 Task: Create a rule from the Routing list, Task moved to a section -> Set Priority in the project AtlasLine , set the section as Done clear the priority
Action: Mouse moved to (847, 246)
Screenshot: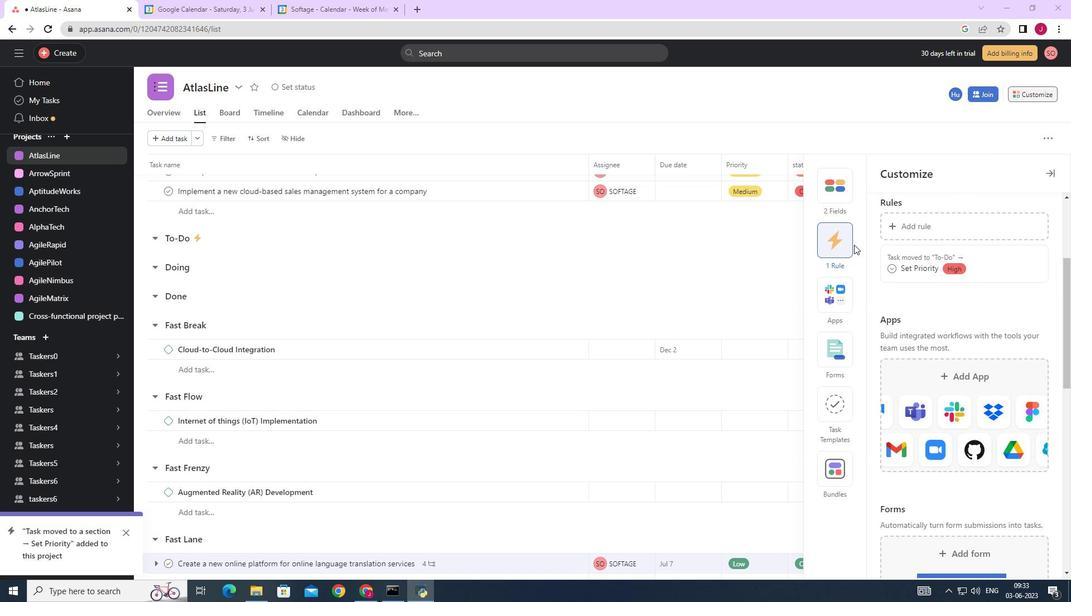 
Action: Mouse pressed left at (847, 246)
Screenshot: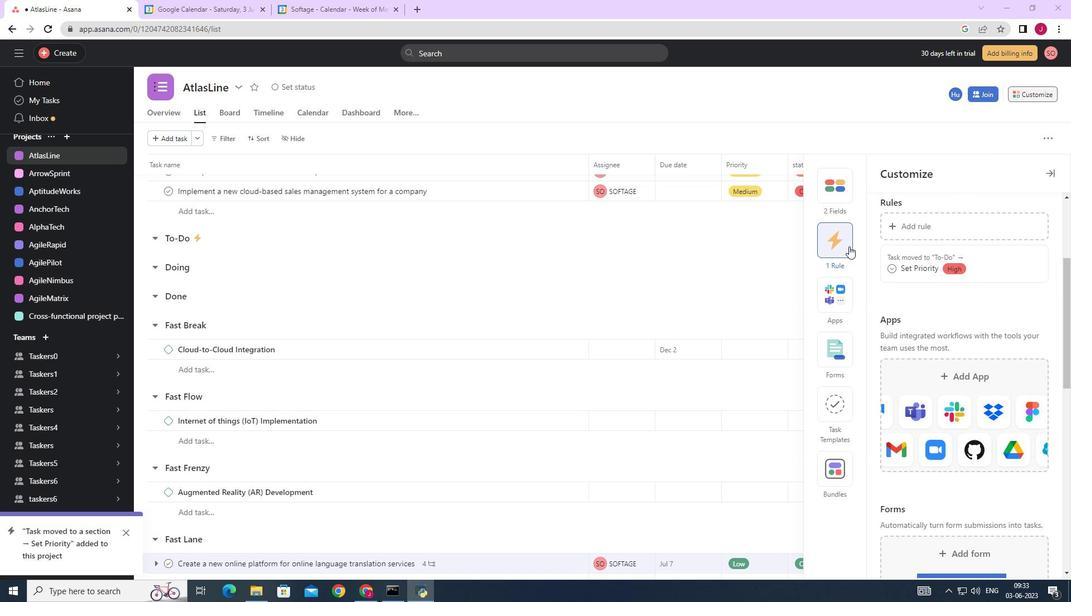 
Action: Mouse moved to (919, 225)
Screenshot: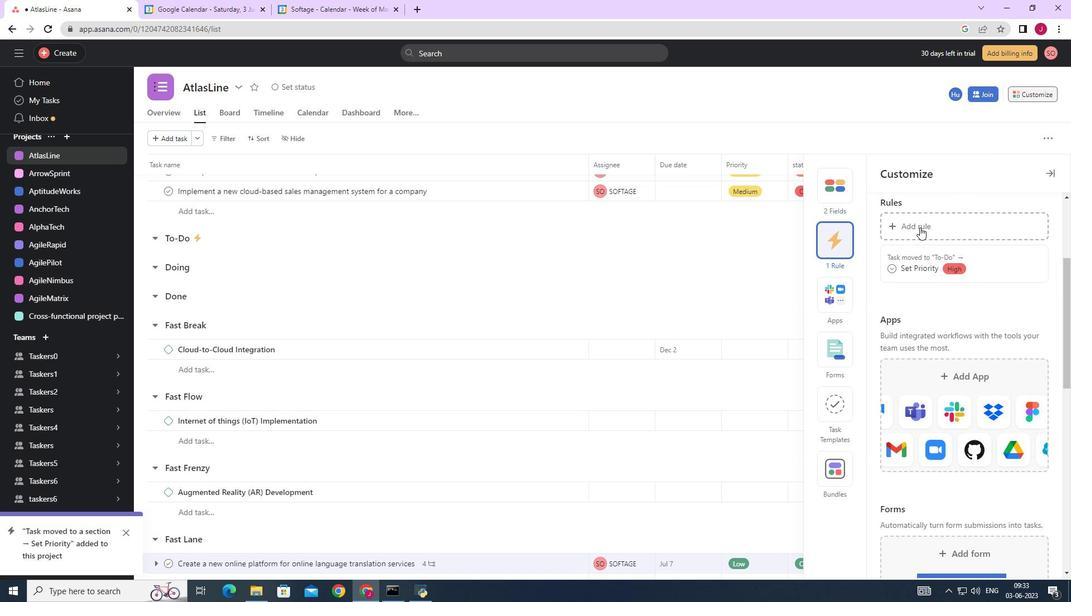 
Action: Mouse pressed left at (919, 225)
Screenshot: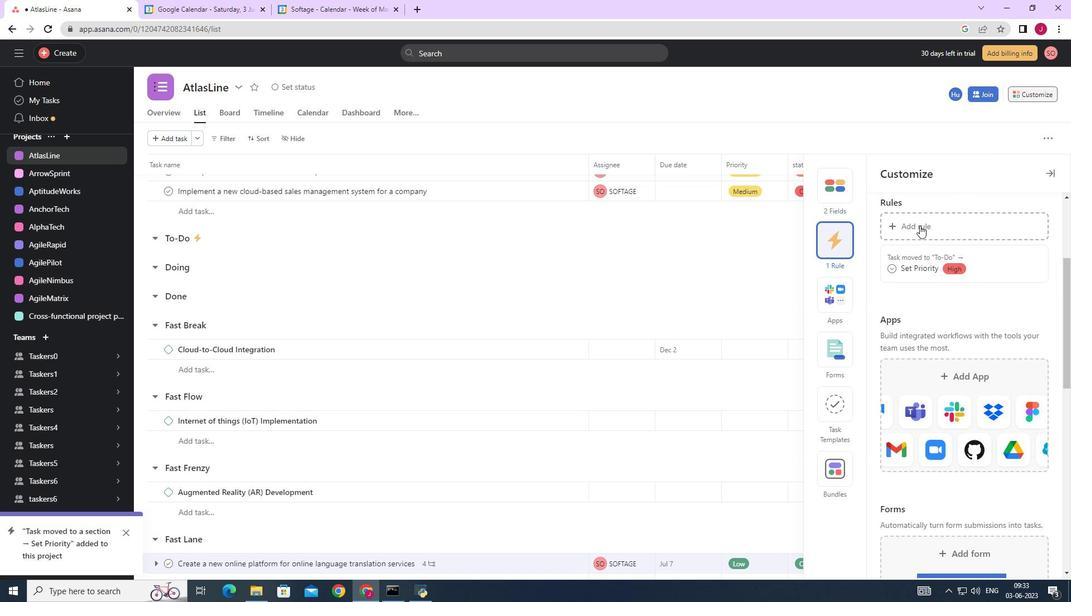 
Action: Mouse moved to (234, 145)
Screenshot: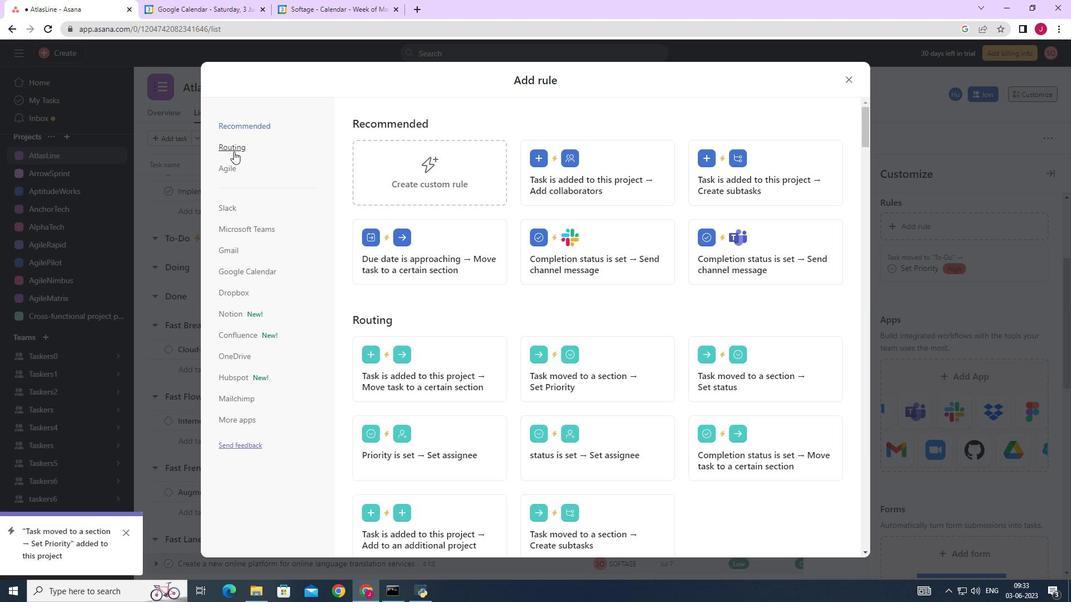 
Action: Mouse pressed left at (234, 145)
Screenshot: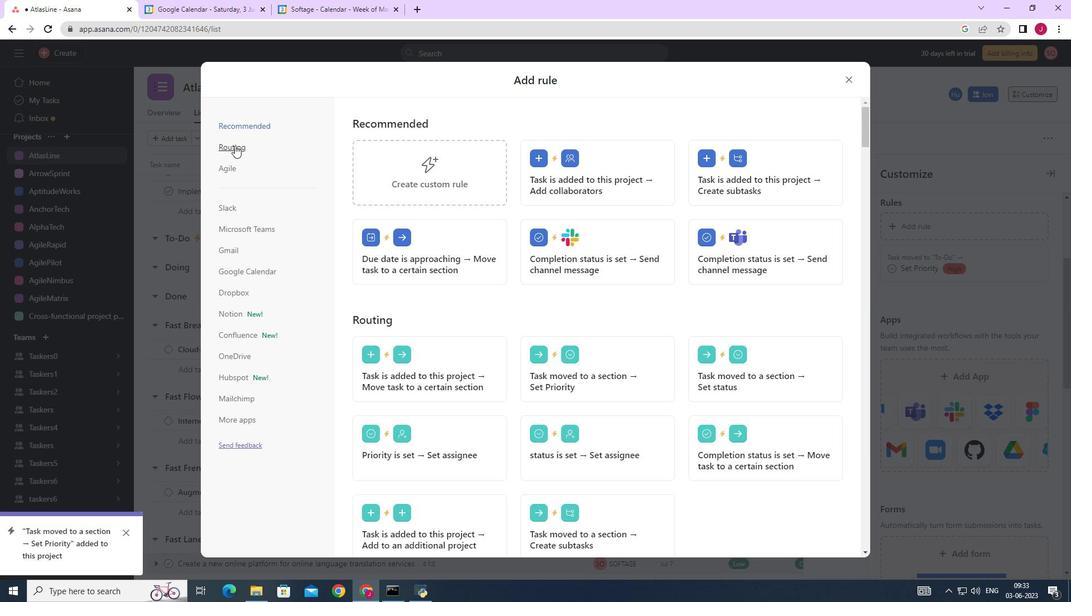
Action: Mouse moved to (598, 182)
Screenshot: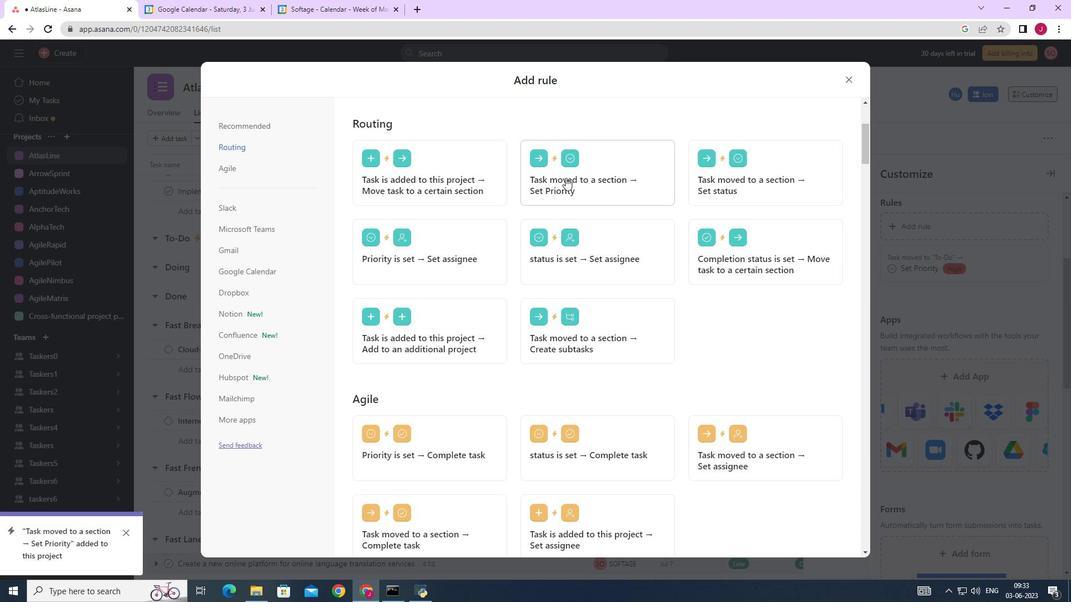 
Action: Mouse pressed left at (598, 182)
Screenshot: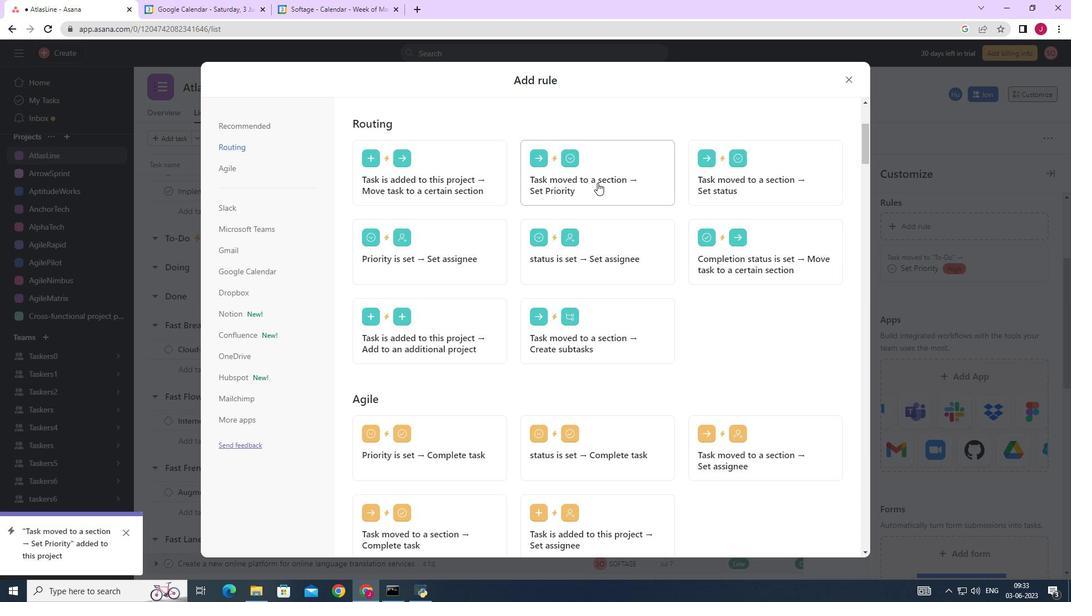 
Action: Mouse moved to (430, 295)
Screenshot: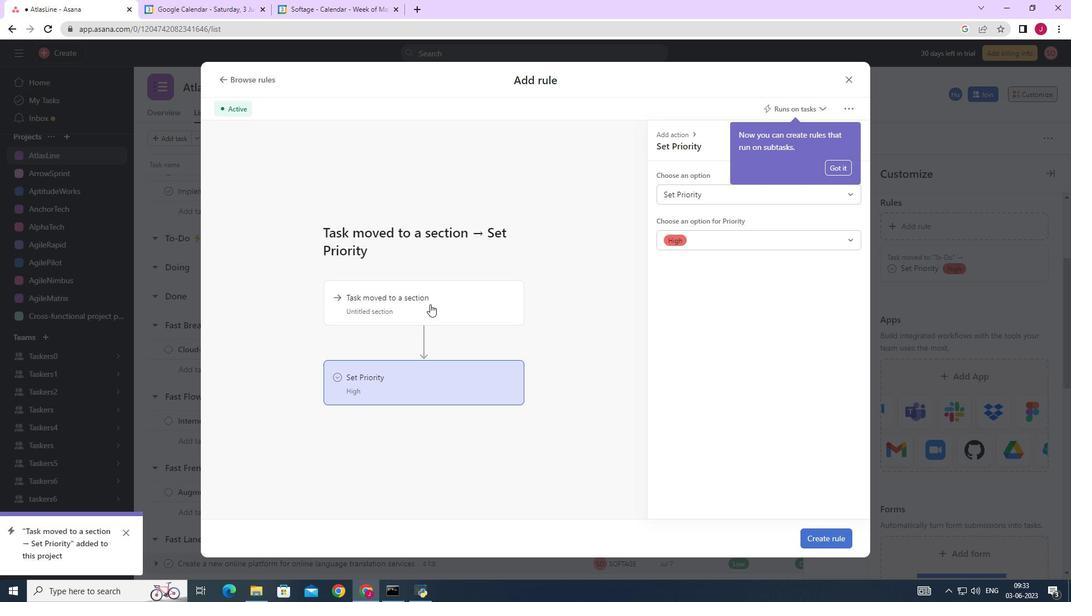 
Action: Mouse pressed left at (430, 295)
Screenshot: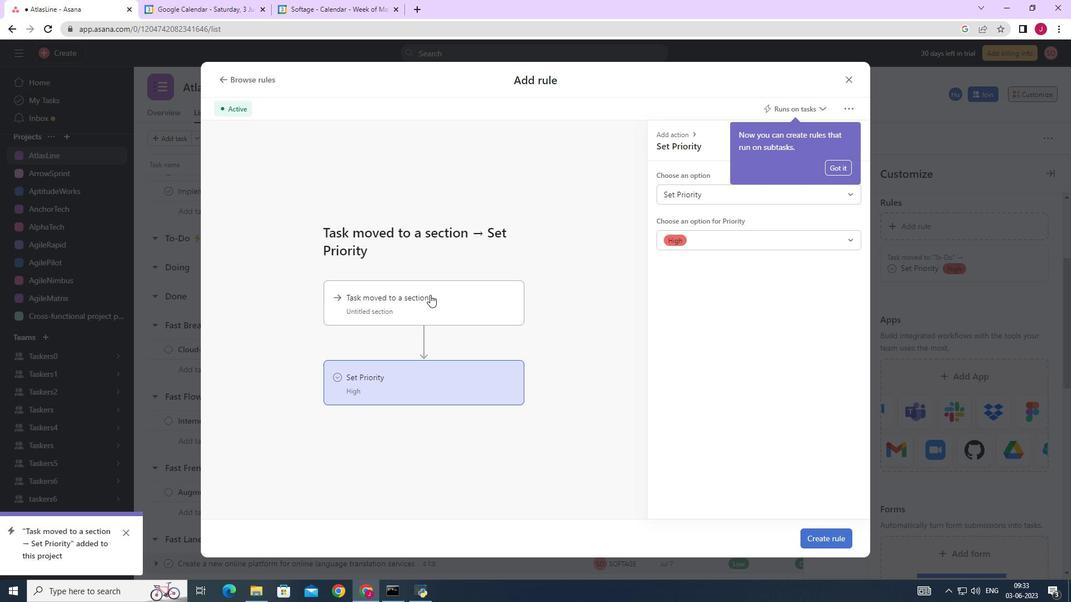 
Action: Mouse moved to (705, 191)
Screenshot: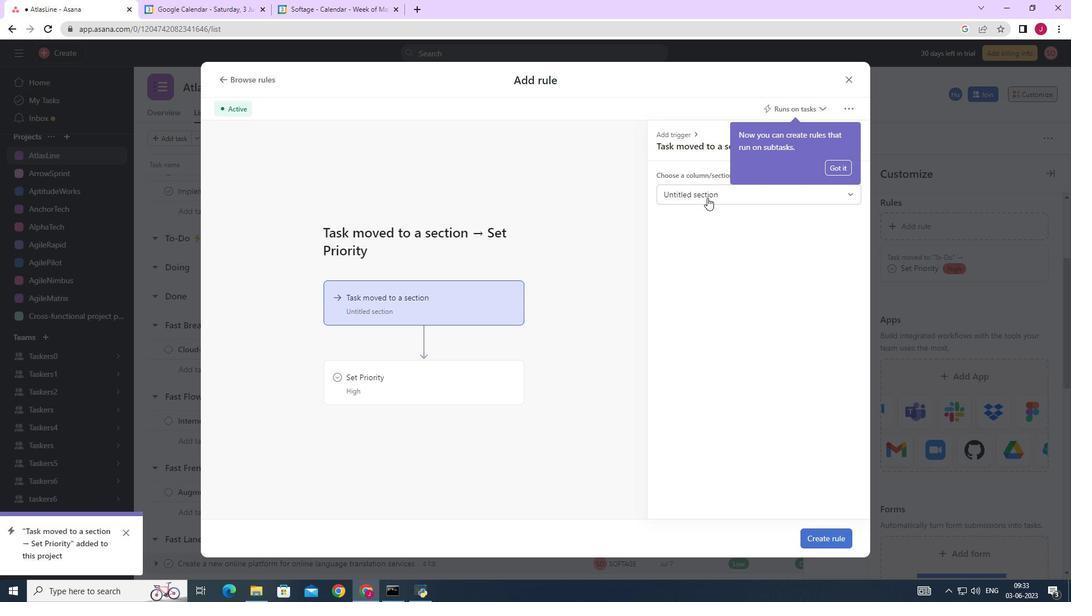 
Action: Mouse pressed left at (705, 191)
Screenshot: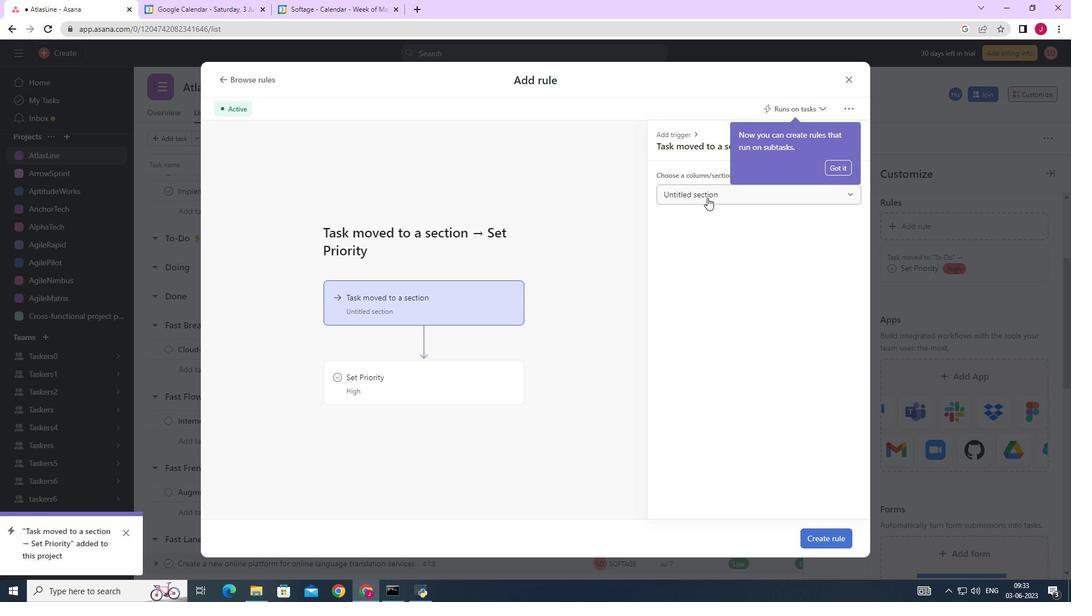 
Action: Mouse moved to (688, 278)
Screenshot: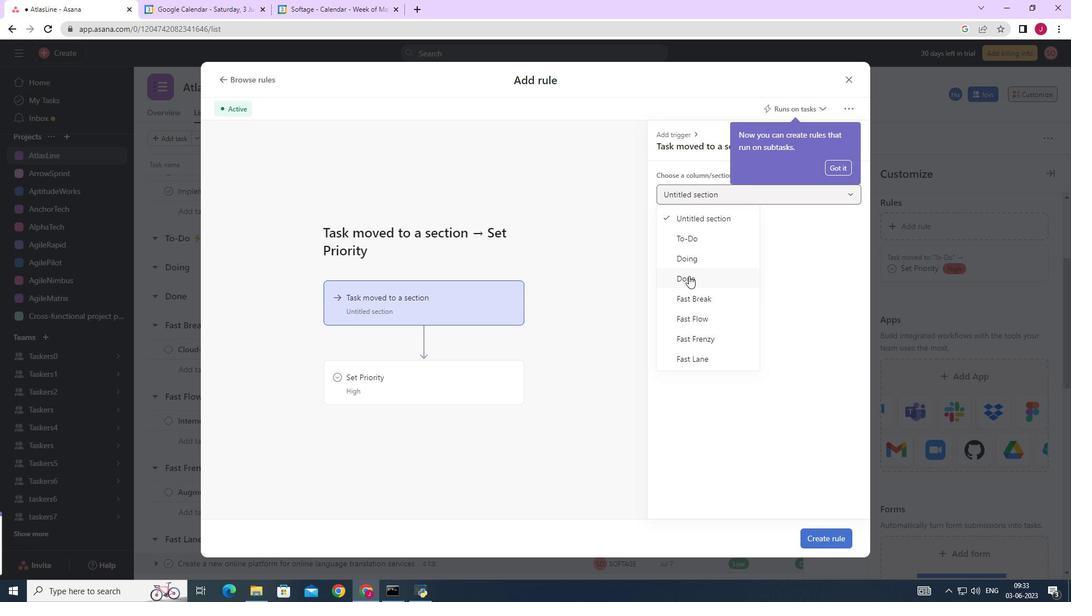 
Action: Mouse pressed left at (688, 278)
Screenshot: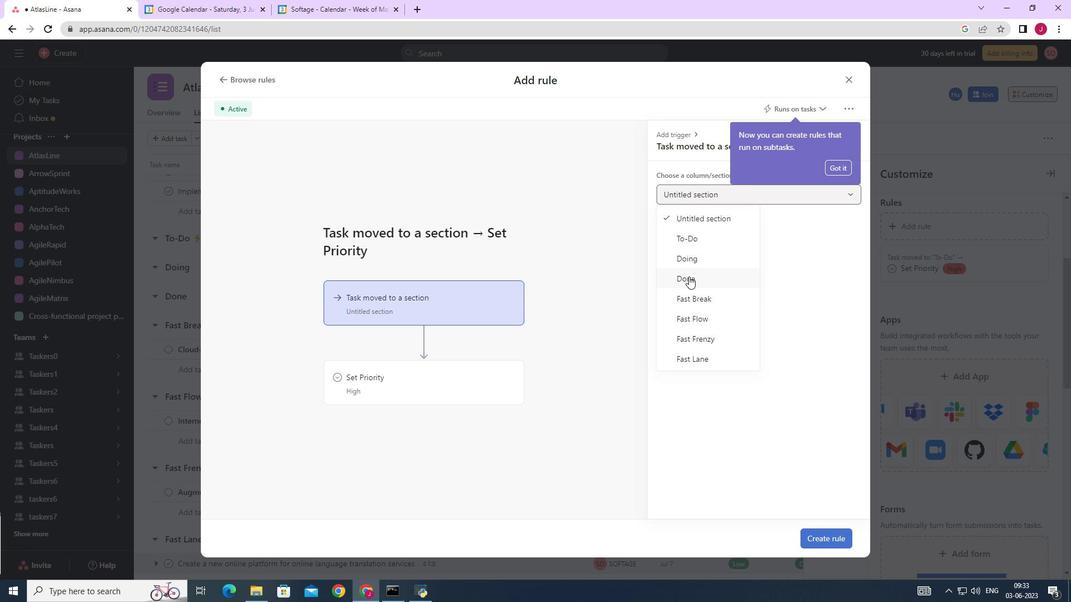 
Action: Mouse moved to (480, 377)
Screenshot: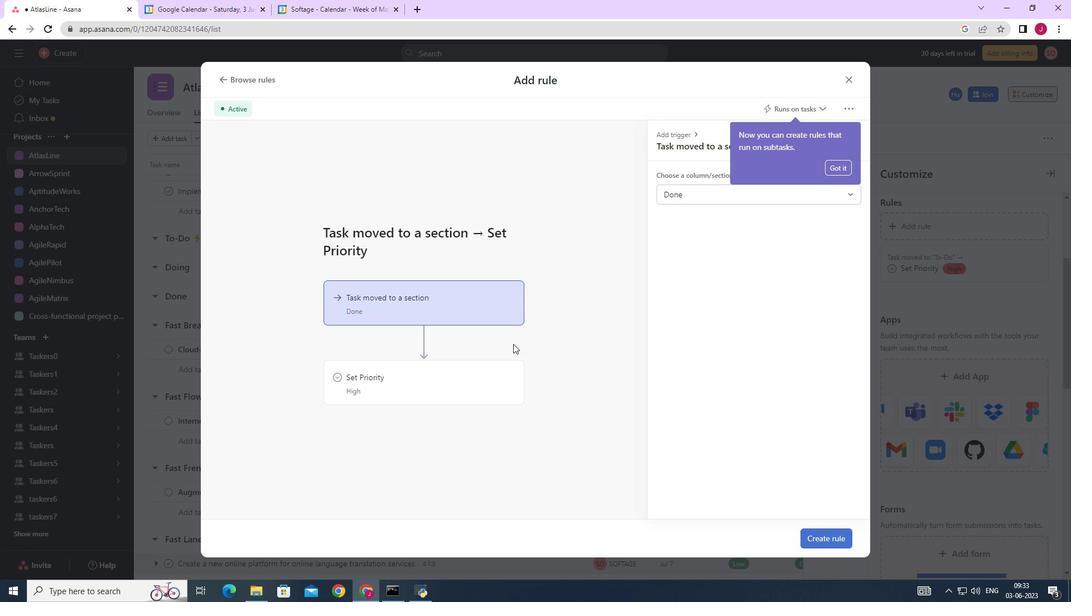 
Action: Mouse pressed left at (480, 377)
Screenshot: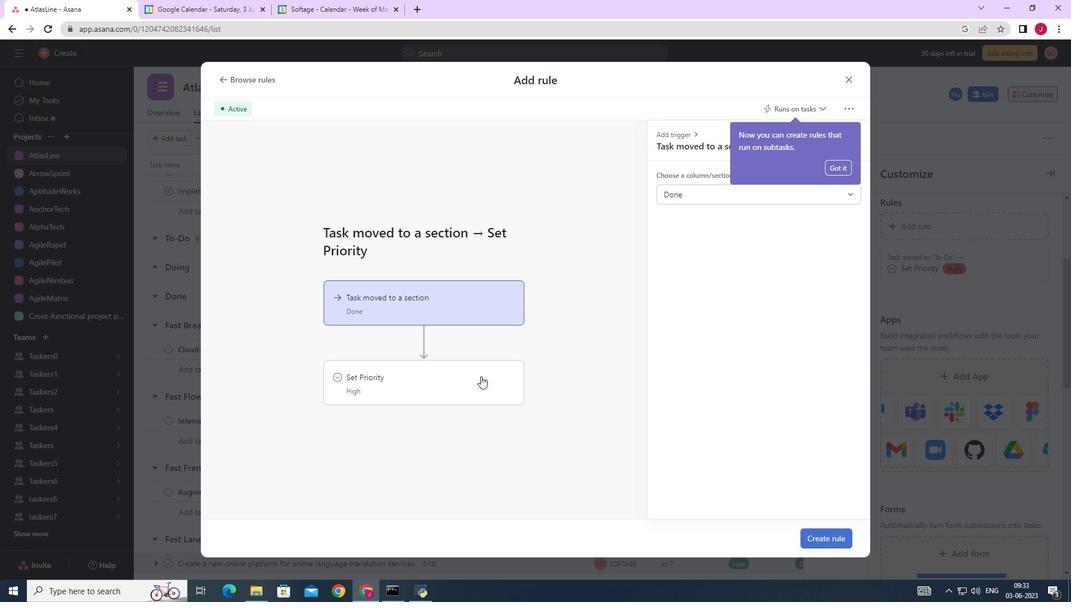 
Action: Mouse moved to (698, 190)
Screenshot: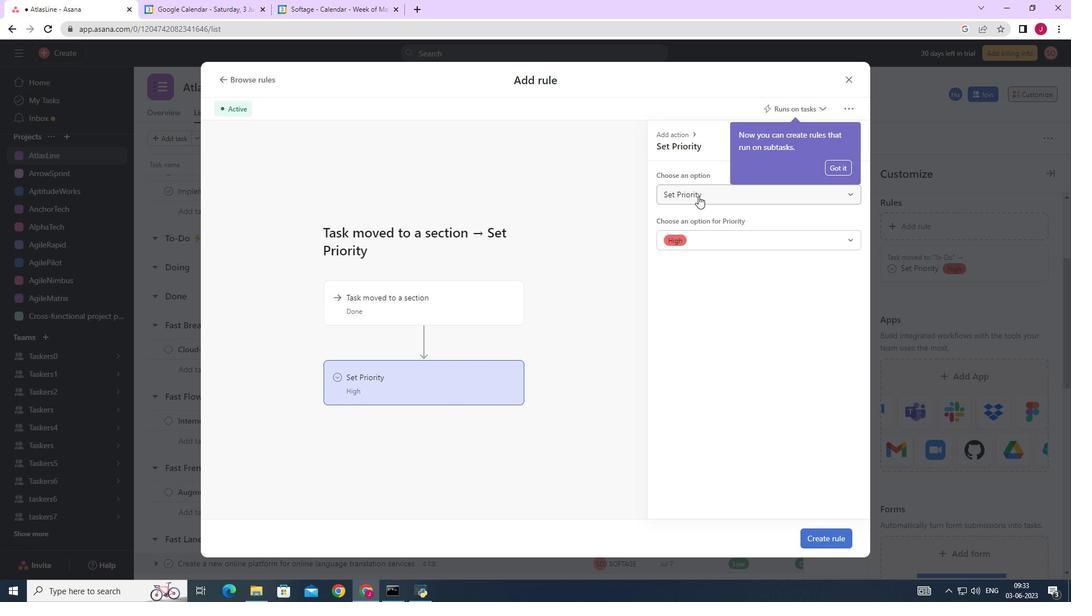 
Action: Mouse pressed left at (698, 190)
Screenshot: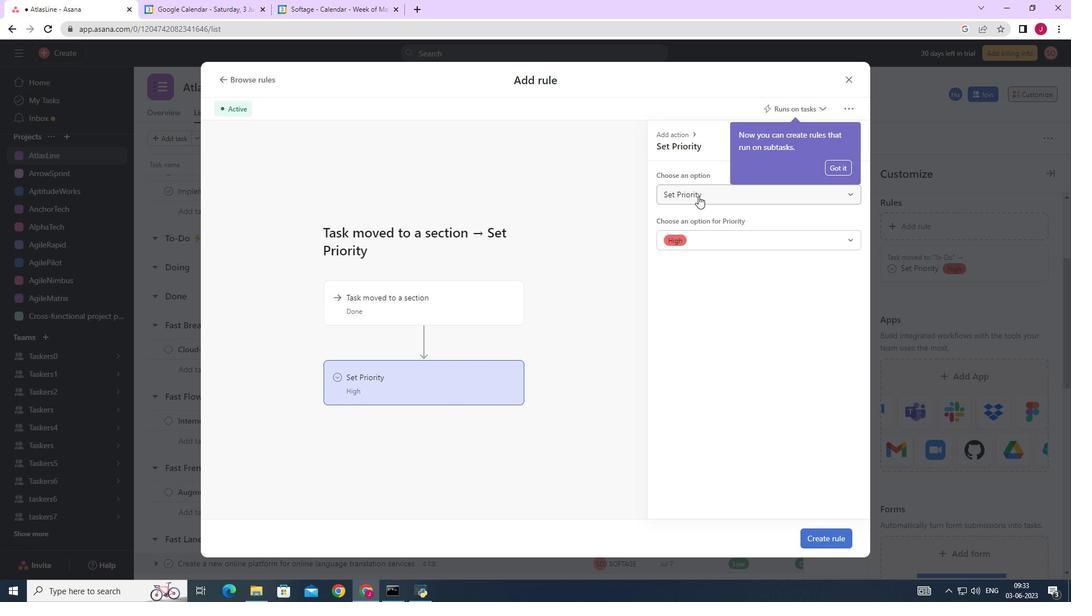 
Action: Mouse moved to (702, 240)
Screenshot: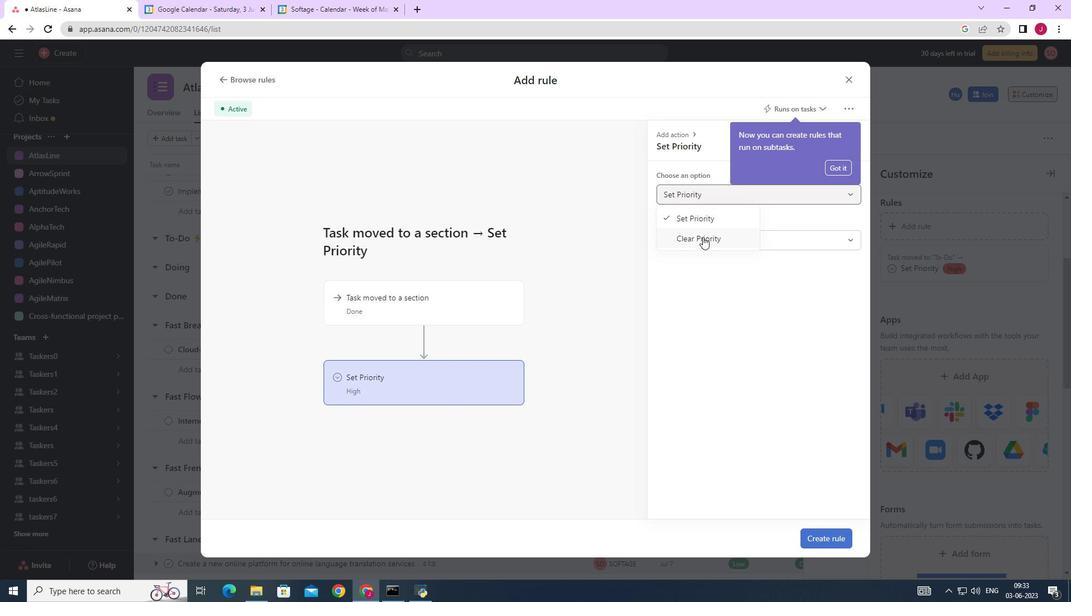
Action: Mouse pressed left at (702, 240)
Screenshot: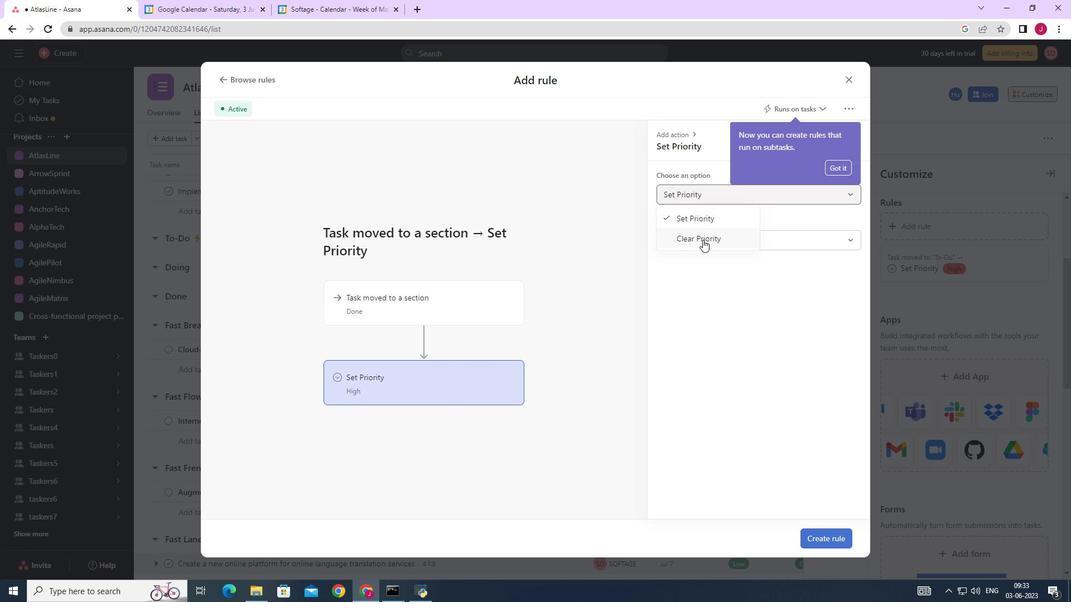 
Action: Mouse moved to (814, 537)
Screenshot: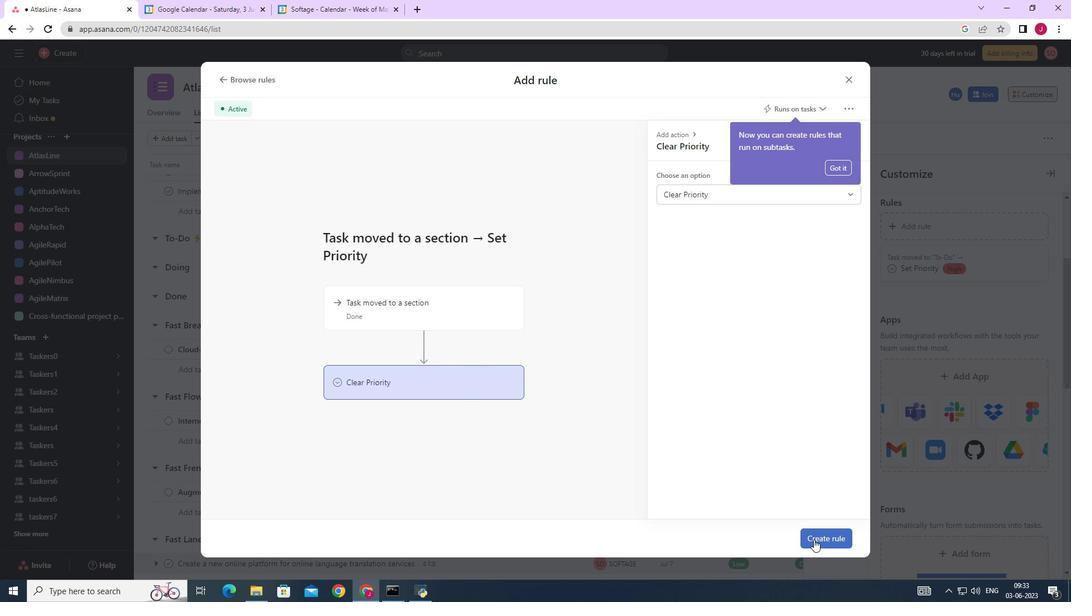 
Action: Mouse pressed left at (814, 537)
Screenshot: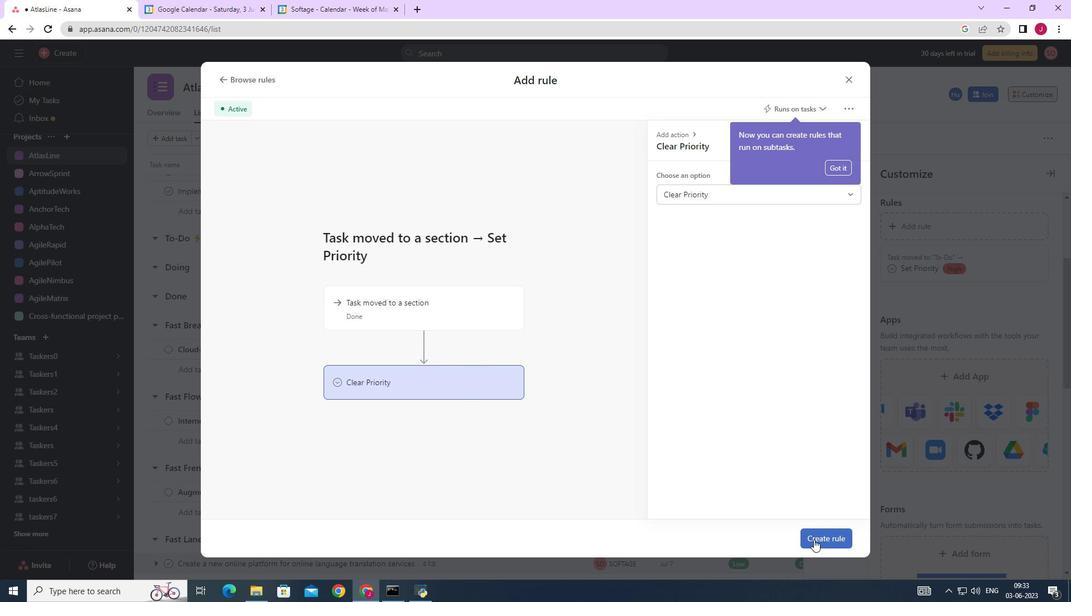 
Action: Mouse moved to (791, 508)
Screenshot: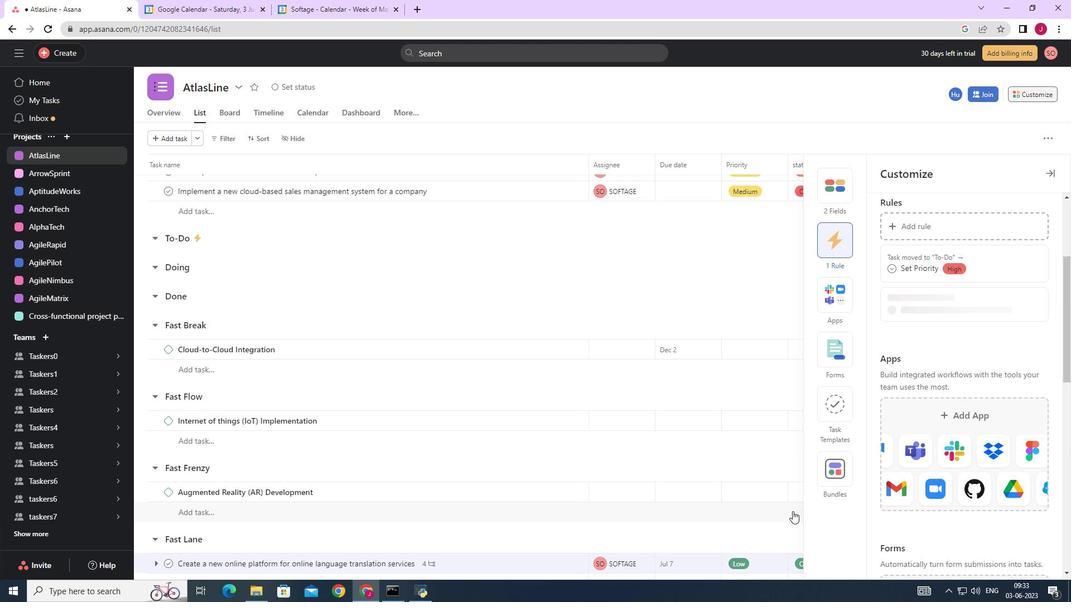 
